 Task: Choose a random templetes from work anniversary.
Action: Mouse moved to (440, 114)
Screenshot: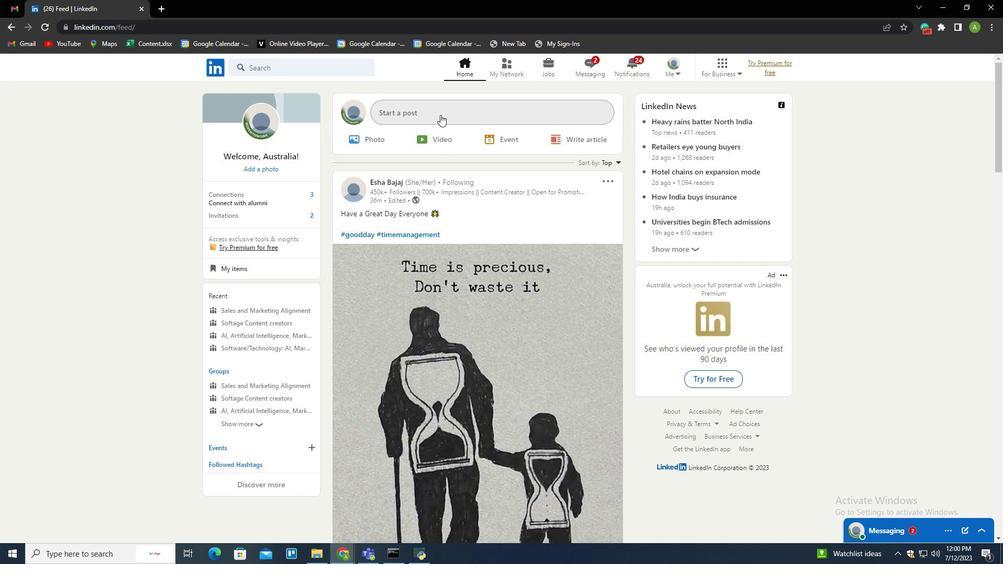 
Action: Mouse pressed left at (440, 114)
Screenshot: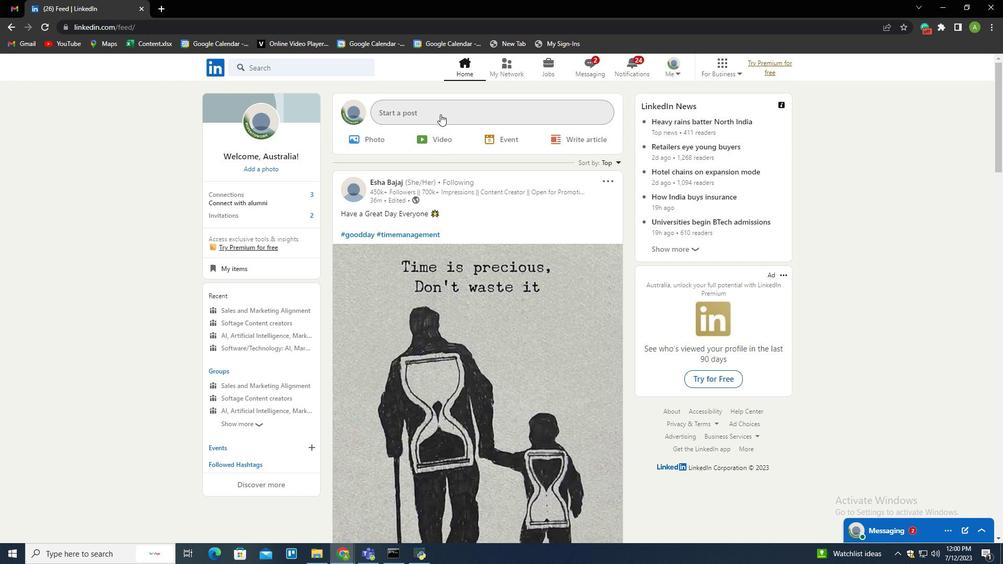 
Action: Mouse moved to (446, 311)
Screenshot: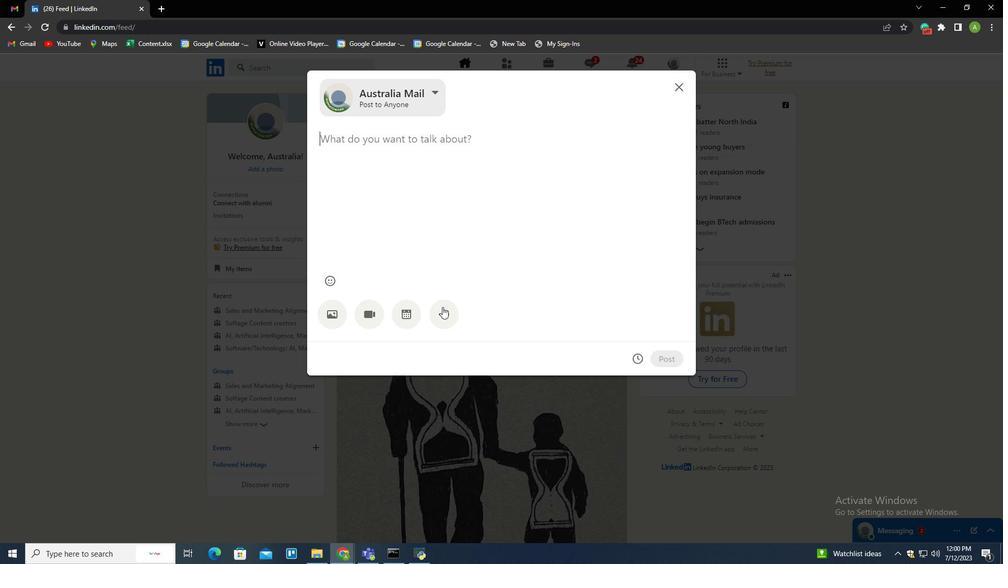 
Action: Mouse pressed left at (446, 311)
Screenshot: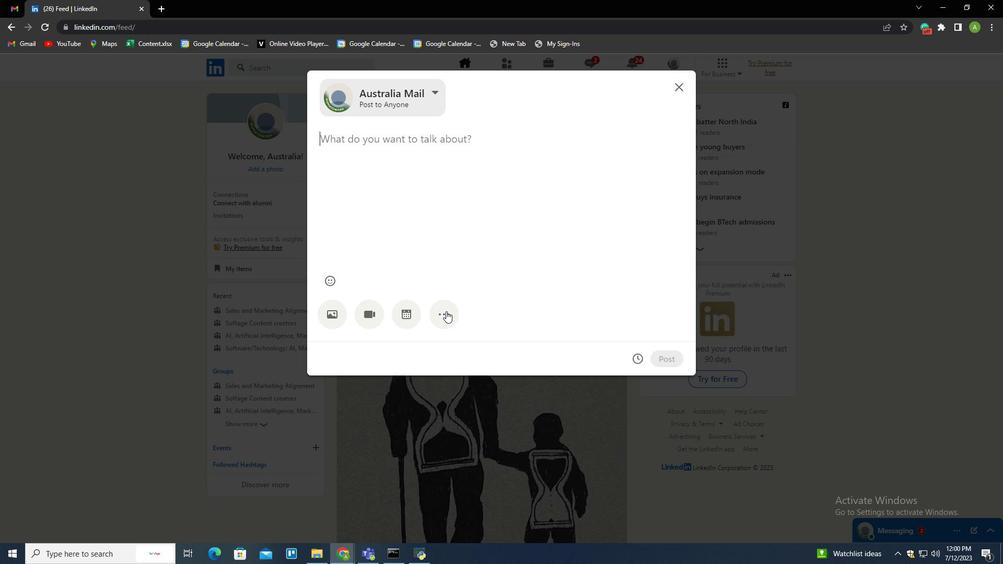 
Action: Mouse moved to (441, 314)
Screenshot: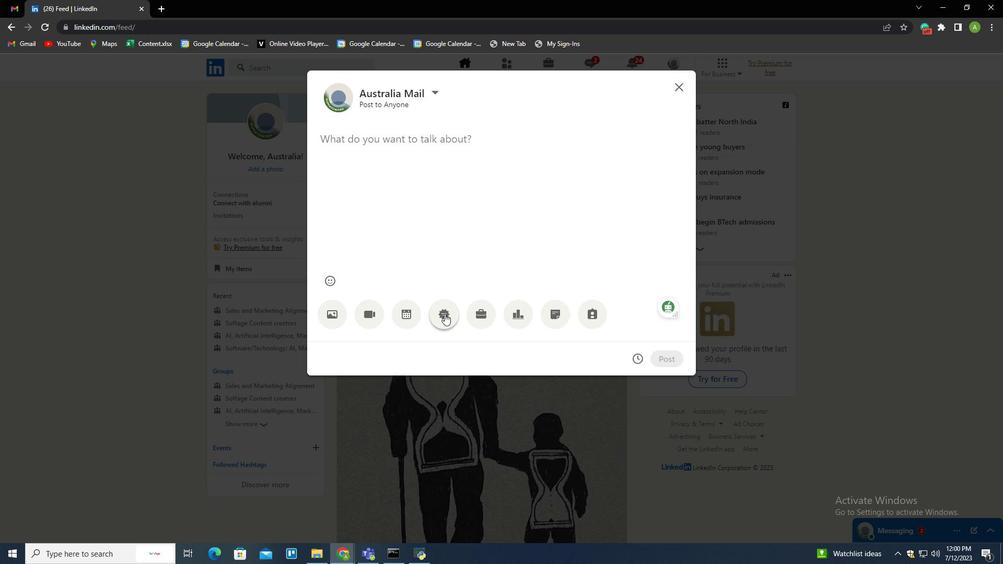 
Action: Mouse pressed left at (441, 314)
Screenshot: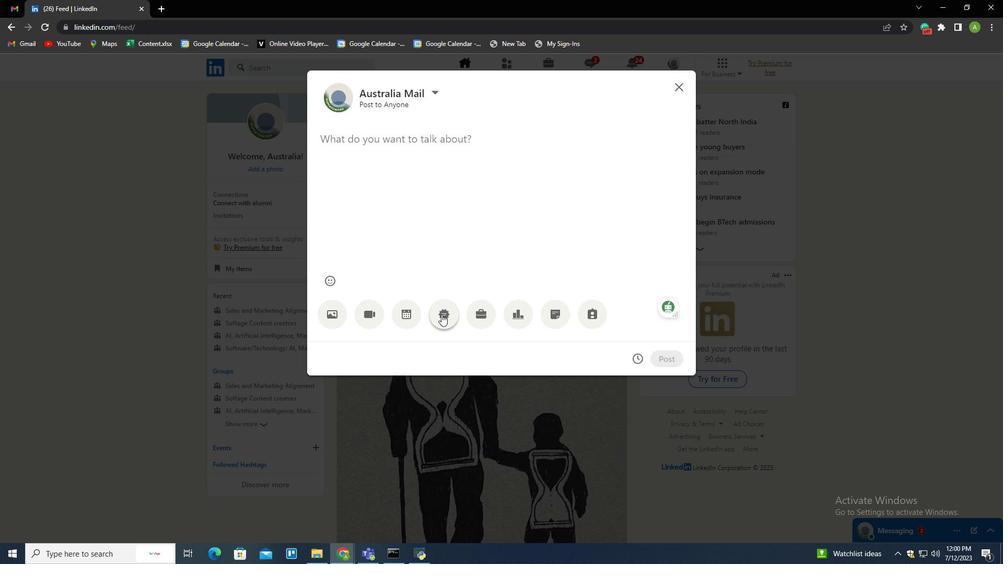 
Action: Mouse moved to (433, 228)
Screenshot: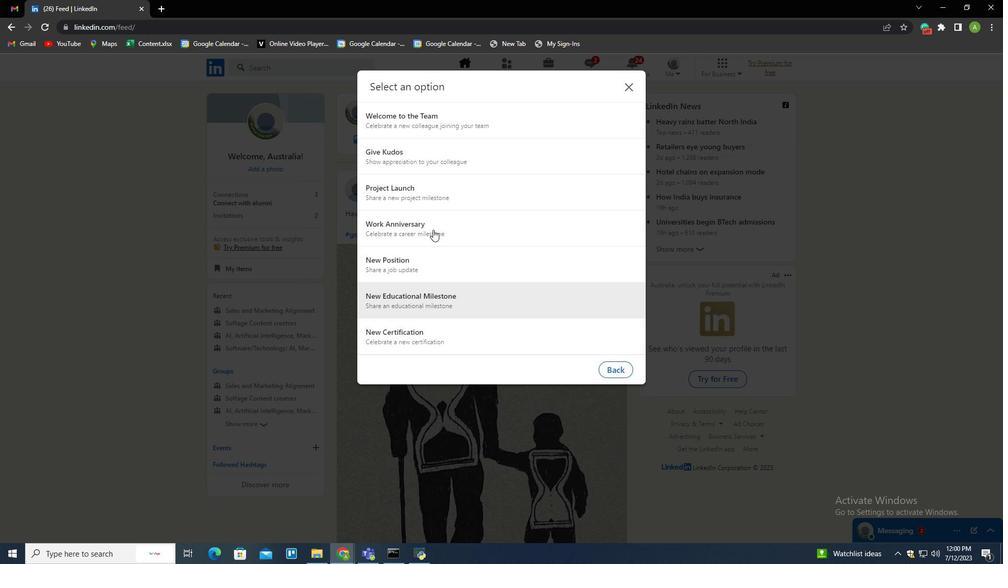 
Action: Mouse pressed left at (433, 228)
Screenshot: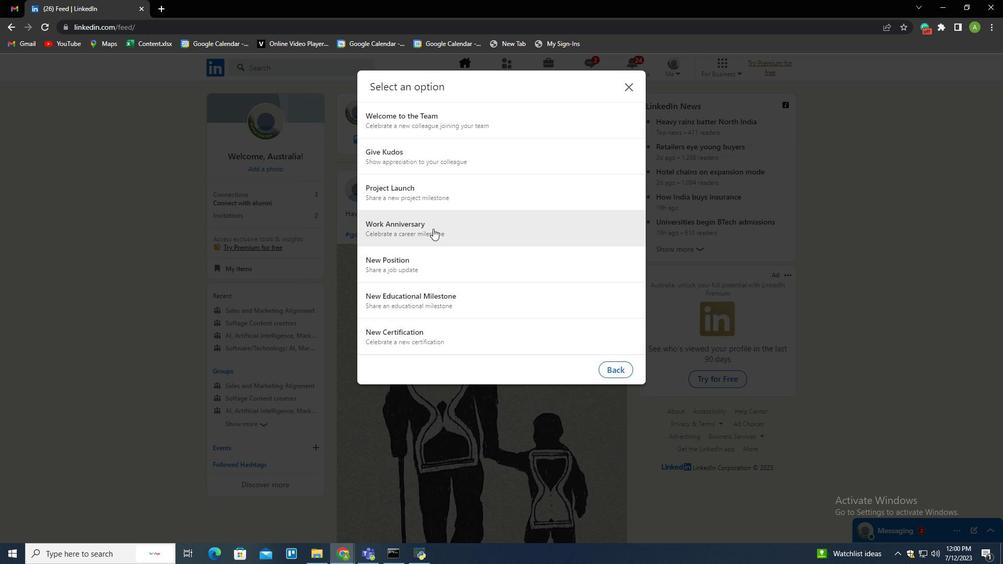 
Action: Mouse moved to (561, 401)
Screenshot: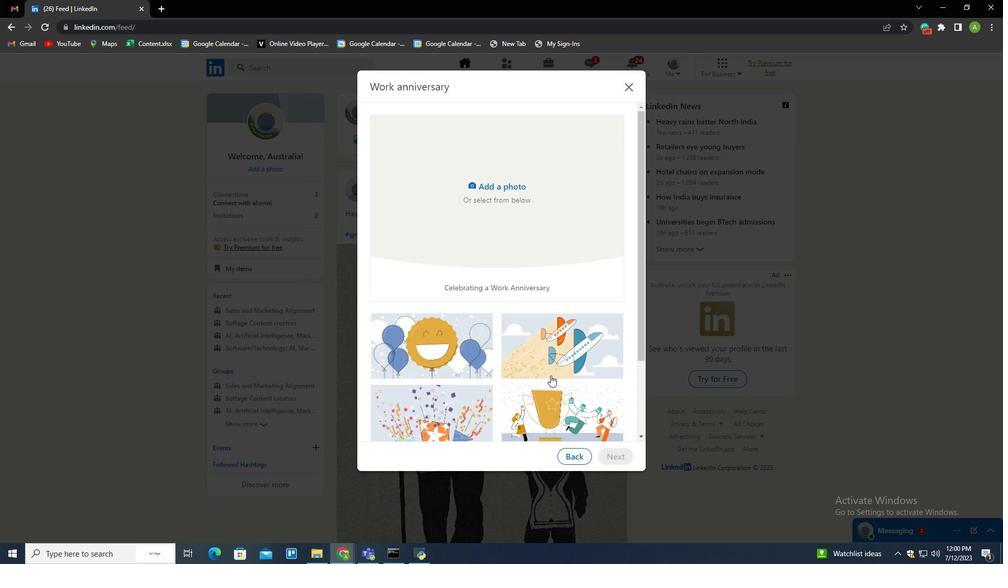
Action: Mouse pressed left at (561, 401)
Screenshot: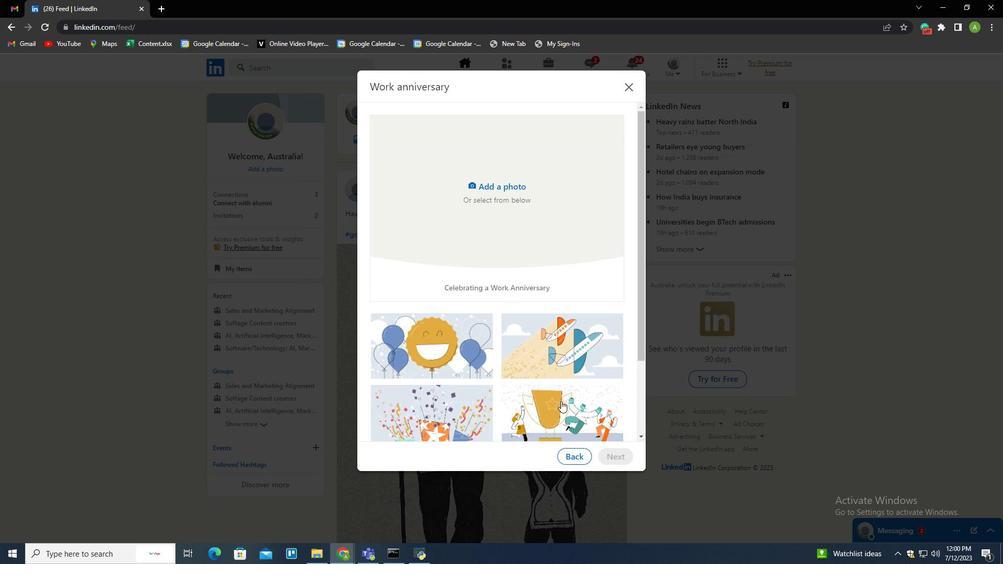 
Action: Mouse moved to (598, 444)
Screenshot: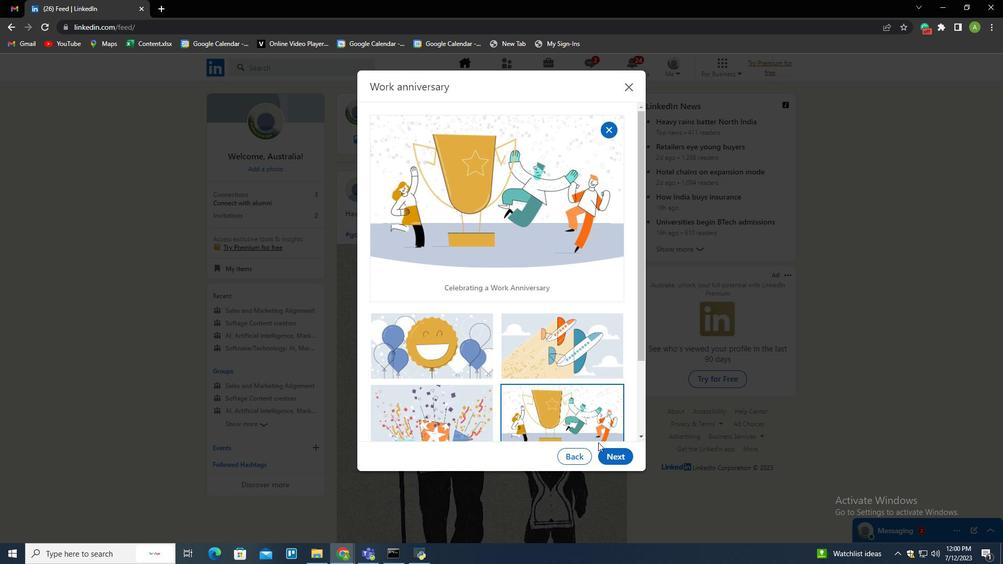 
